 Task: Search for florist near 226 Black Oak Circle, Coppell, Texas 75019. Note down the name.
Action: Mouse moved to (549, 126)
Screenshot: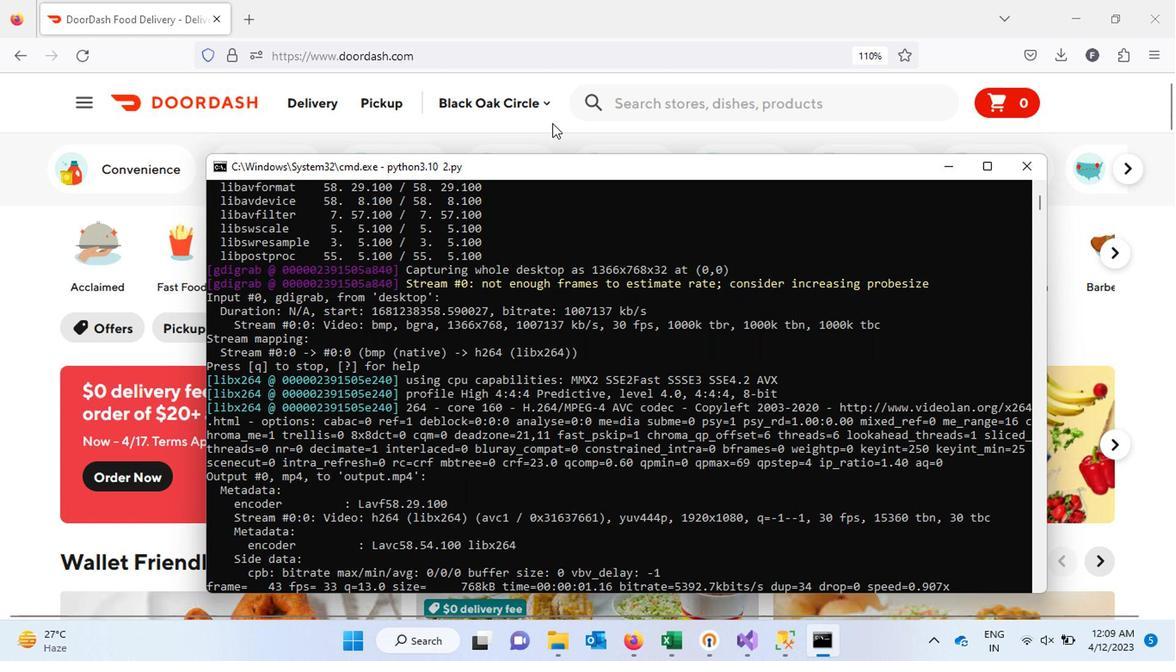 
Action: Mouse pressed left at (549, 126)
Screenshot: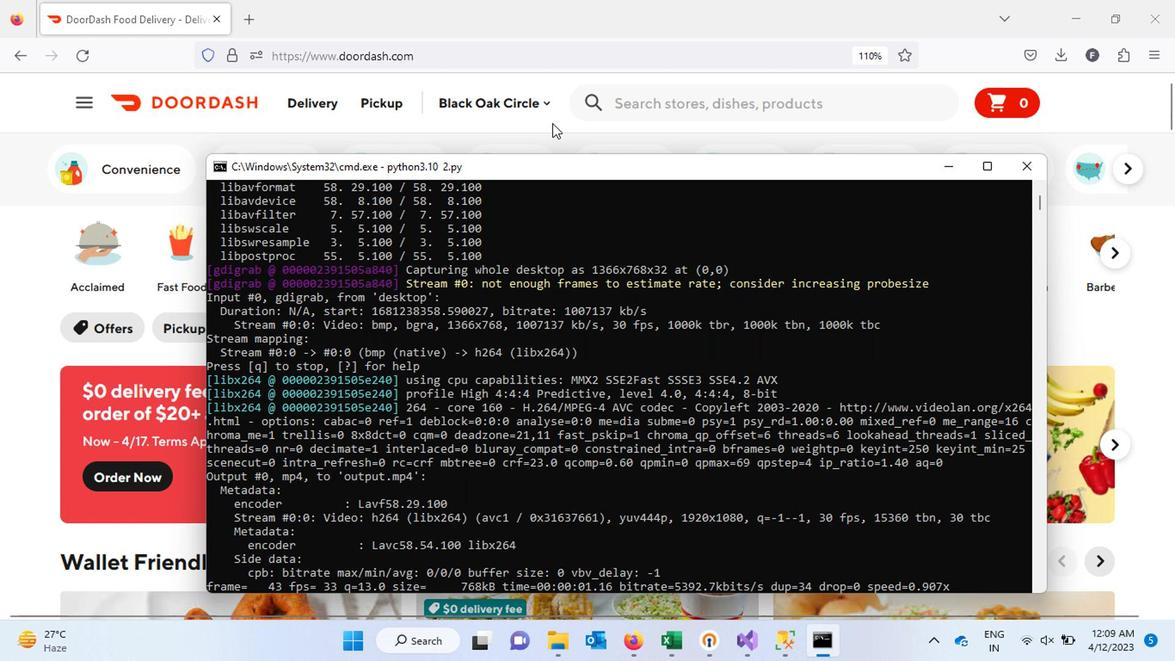 
Action: Mouse moved to (544, 110)
Screenshot: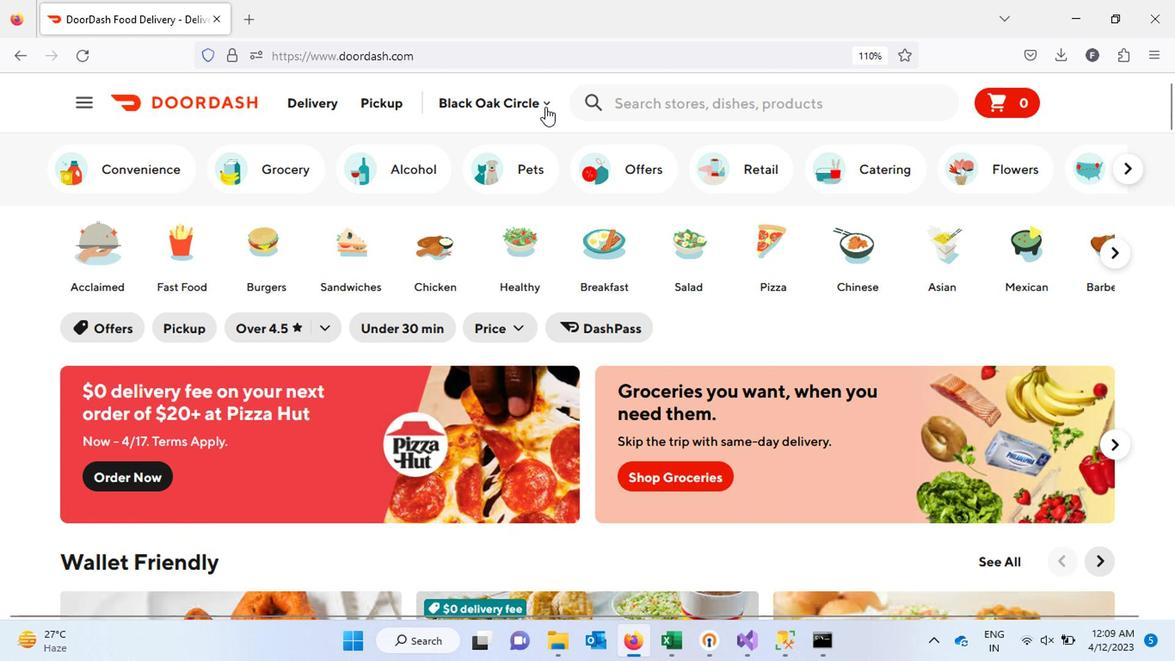 
Action: Mouse pressed left at (544, 110)
Screenshot: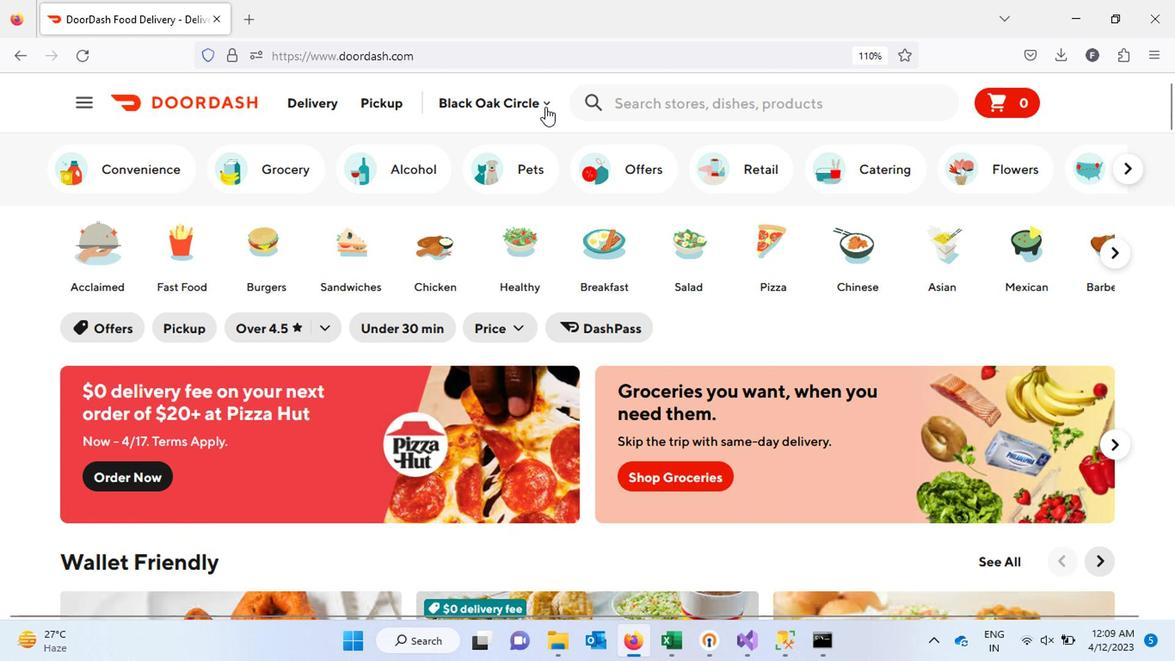 
Action: Mouse moved to (551, 176)
Screenshot: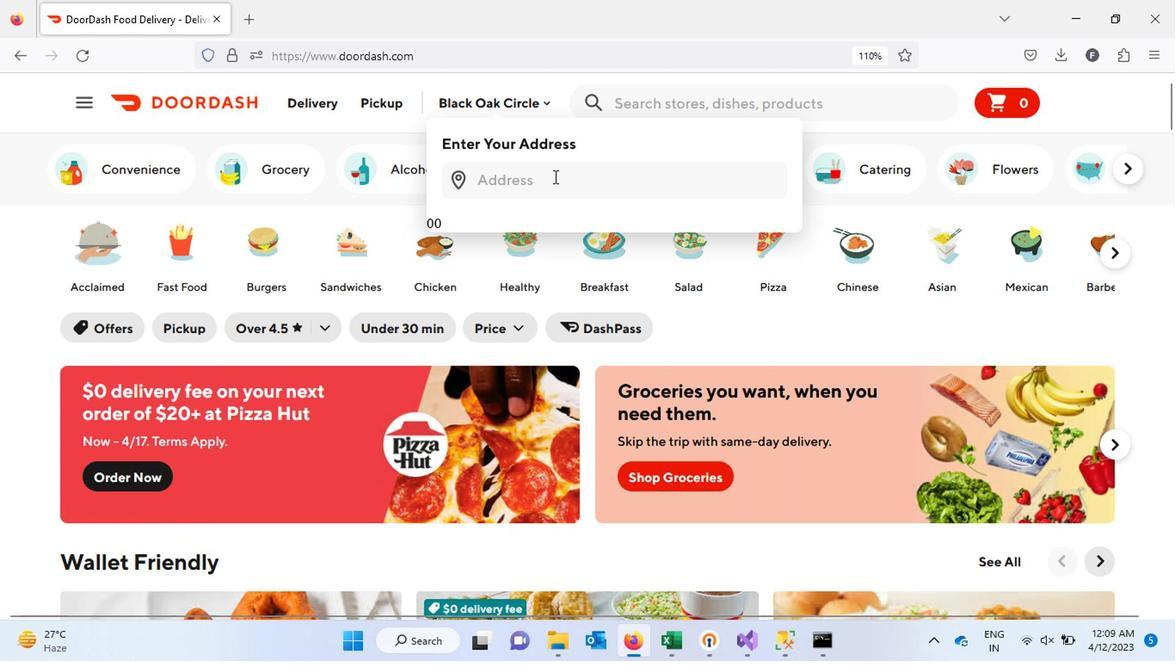 
Action: Mouse pressed left at (551, 176)
Screenshot: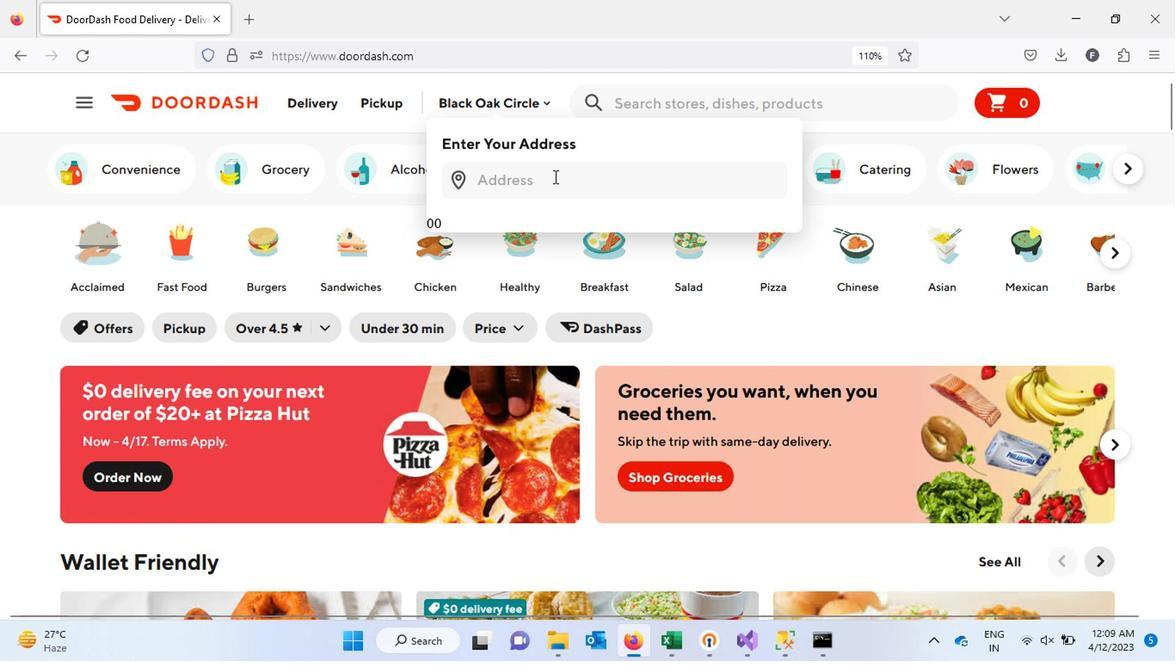 
Action: Keyboard b
Screenshot: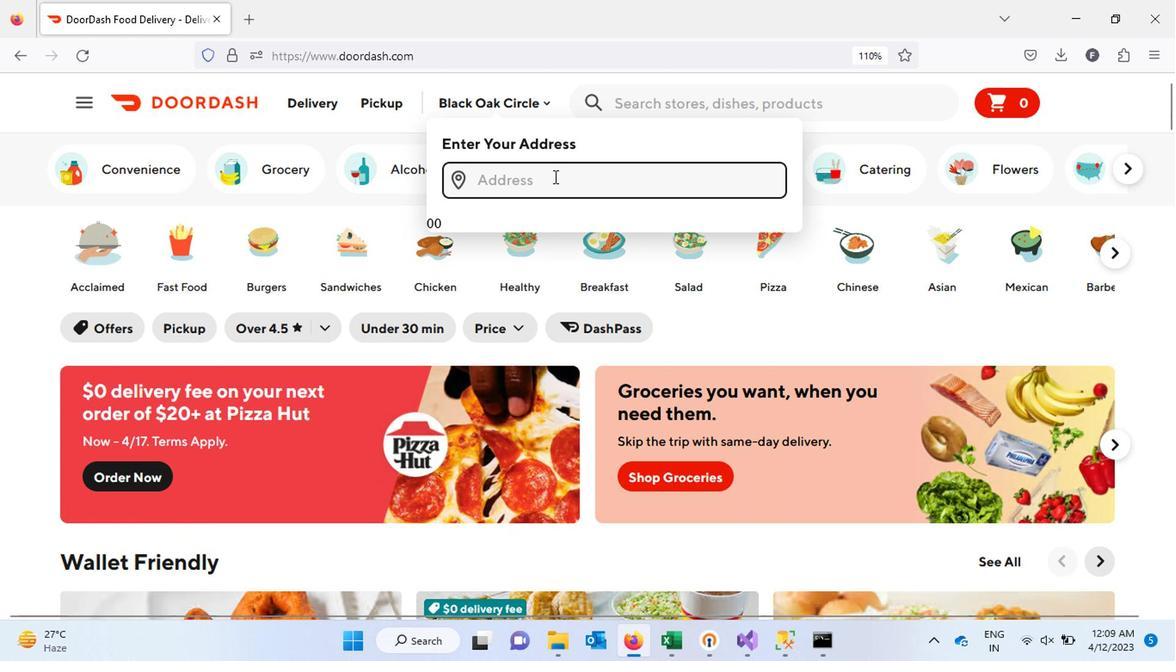 
Action: Keyboard l
Screenshot: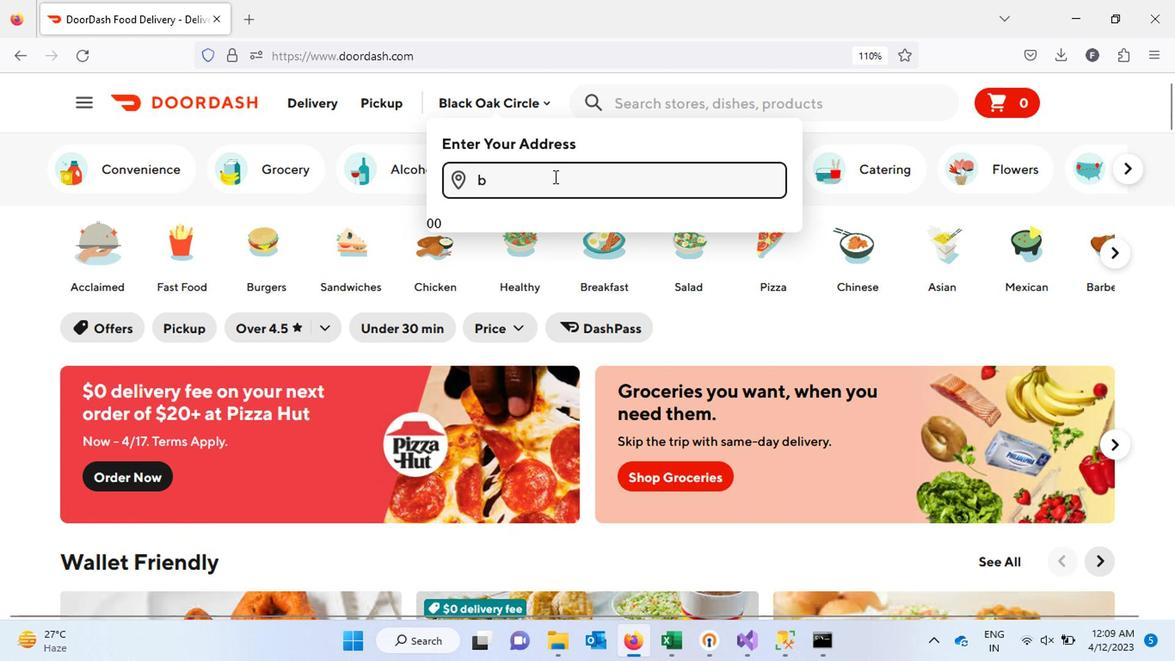 
Action: Keyboard a
Screenshot: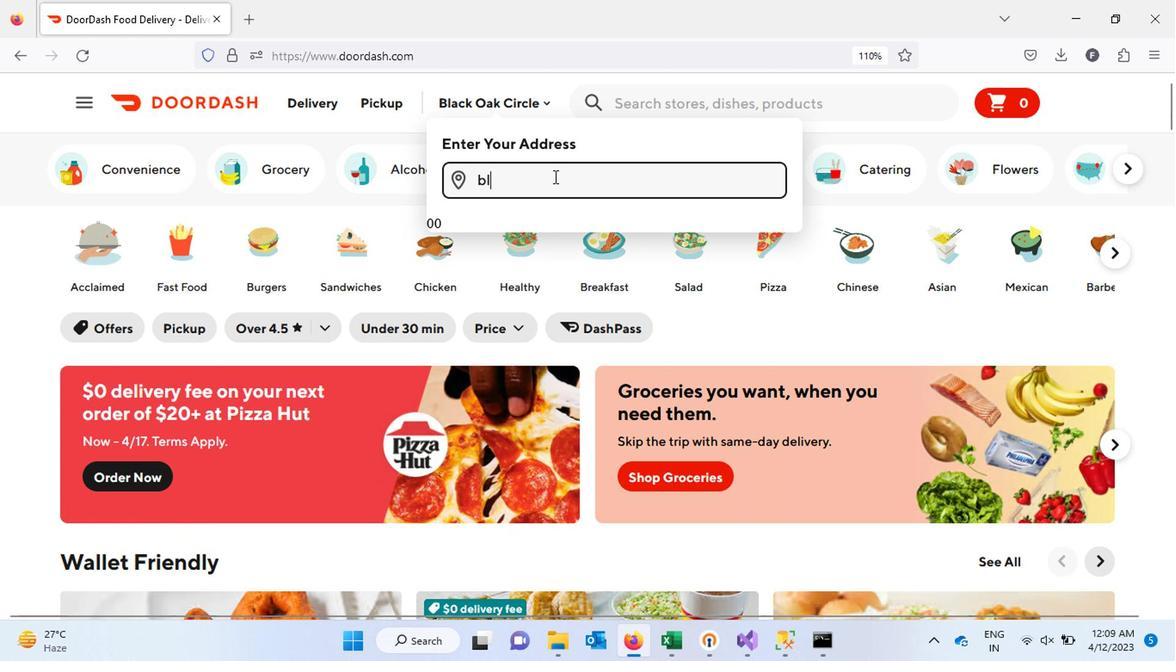 
Action: Keyboard c
Screenshot: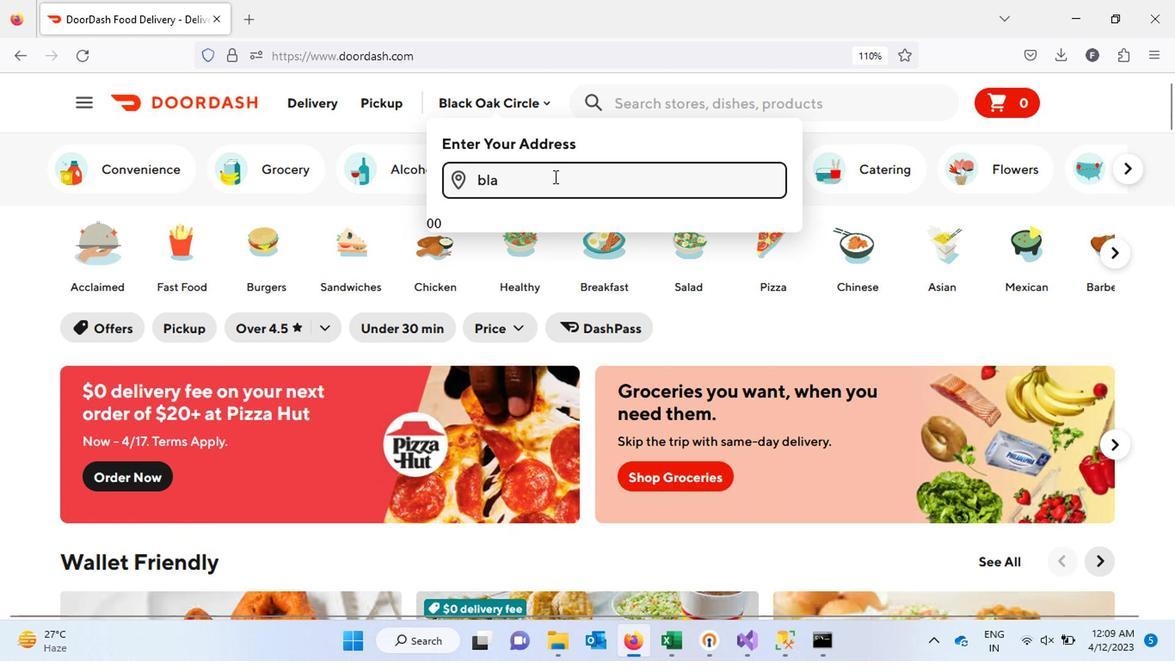 
Action: Keyboard k
Screenshot: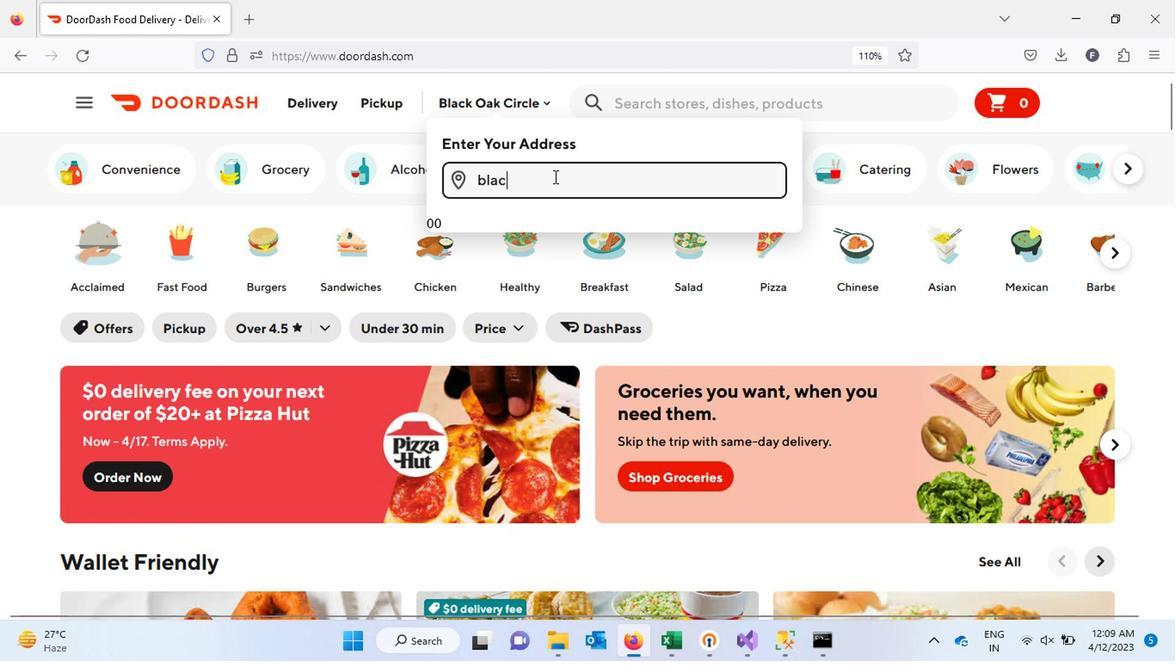 
Action: Keyboard Key.space
Screenshot: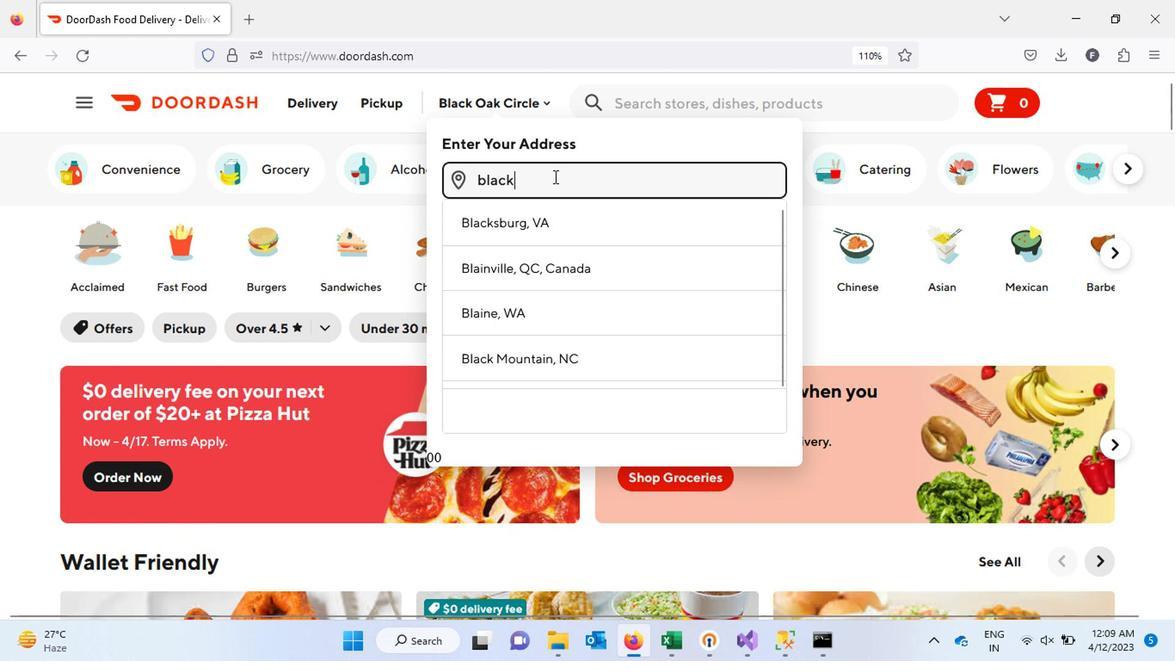 
Action: Keyboard o
Screenshot: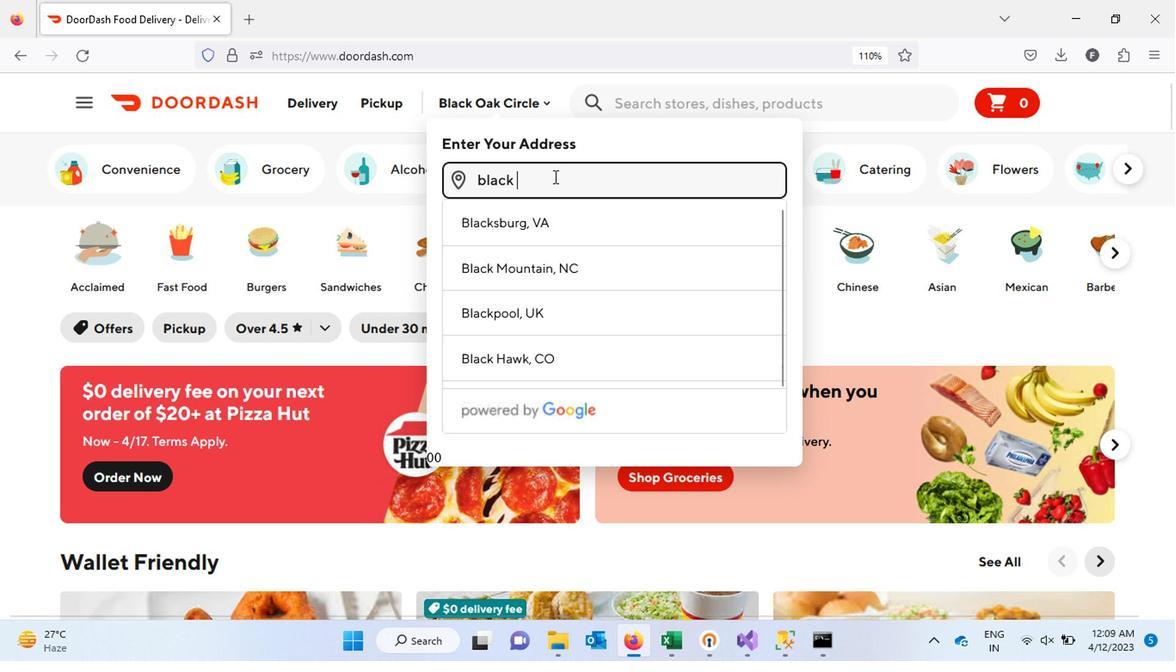 
Action: Keyboard a
Screenshot: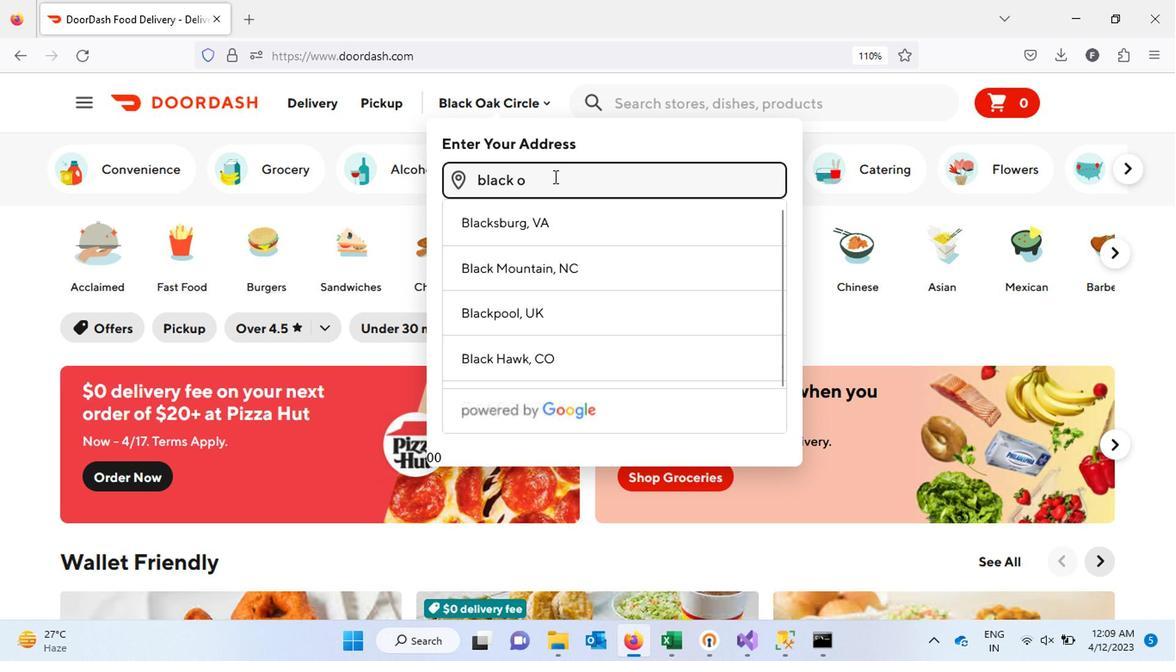 
Action: Keyboard k
Screenshot: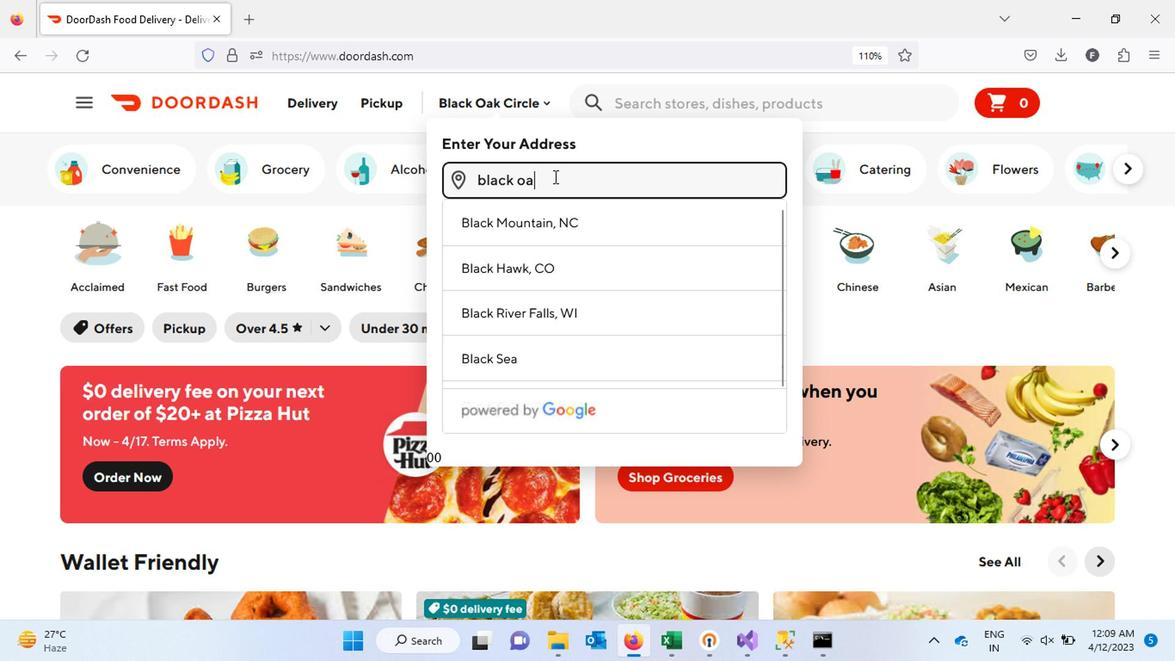 
Action: Keyboard Key.space
Screenshot: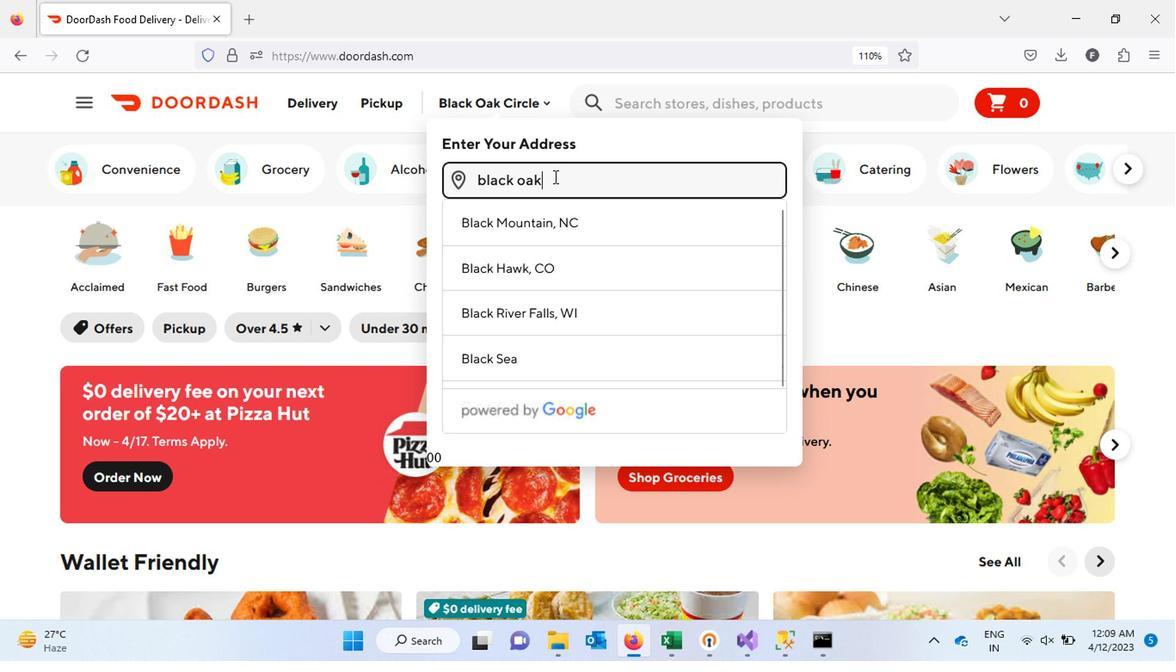 
Action: Keyboard c
Screenshot: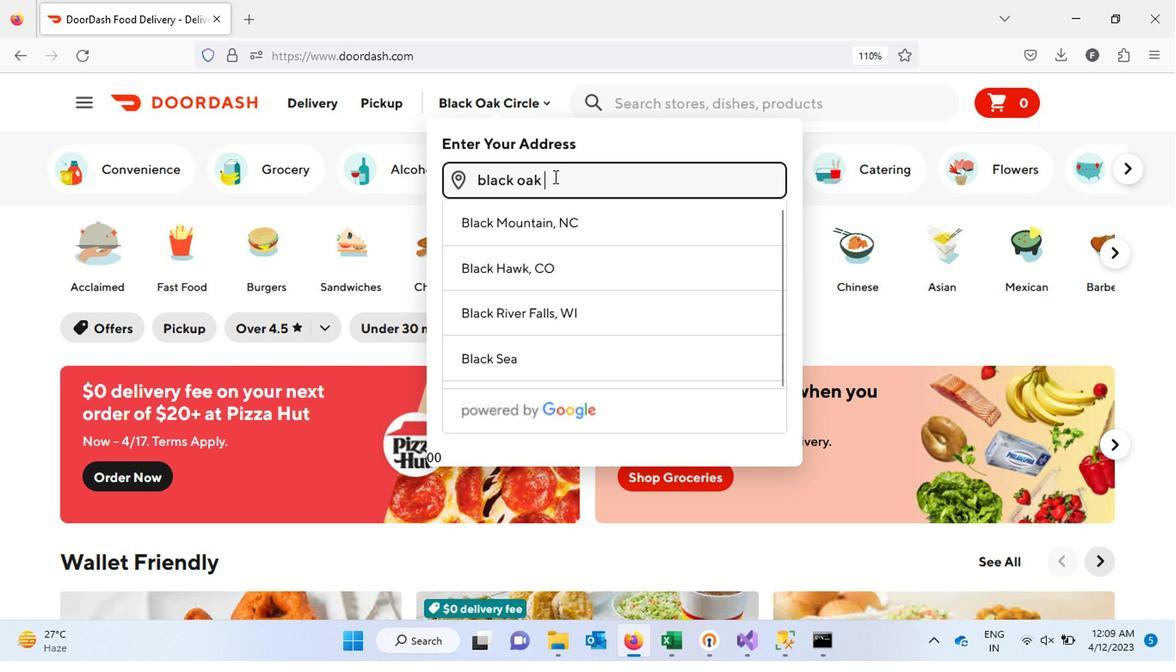 
Action: Keyboard i
Screenshot: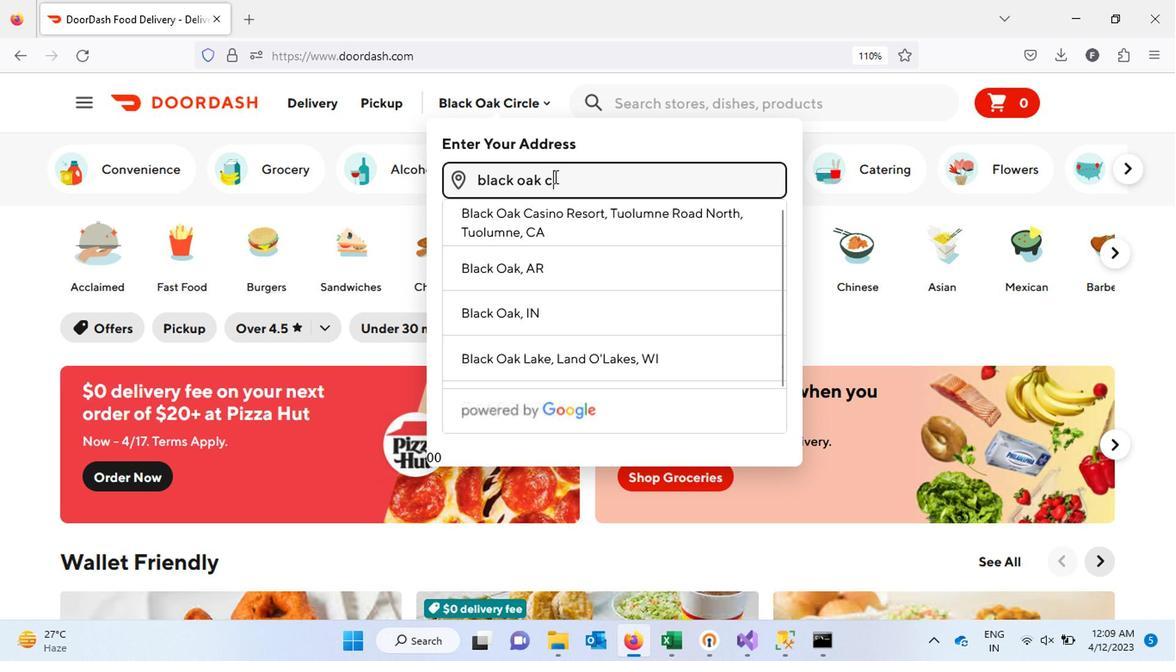 
Action: Keyboard r
Screenshot: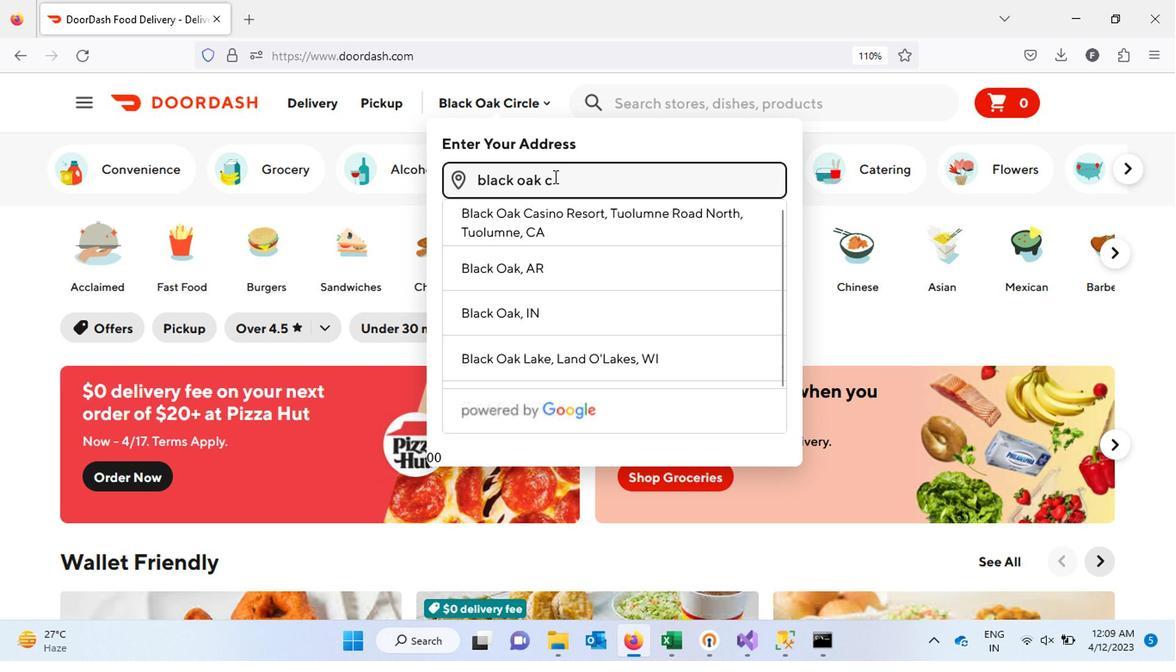 
Action: Keyboard c
Screenshot: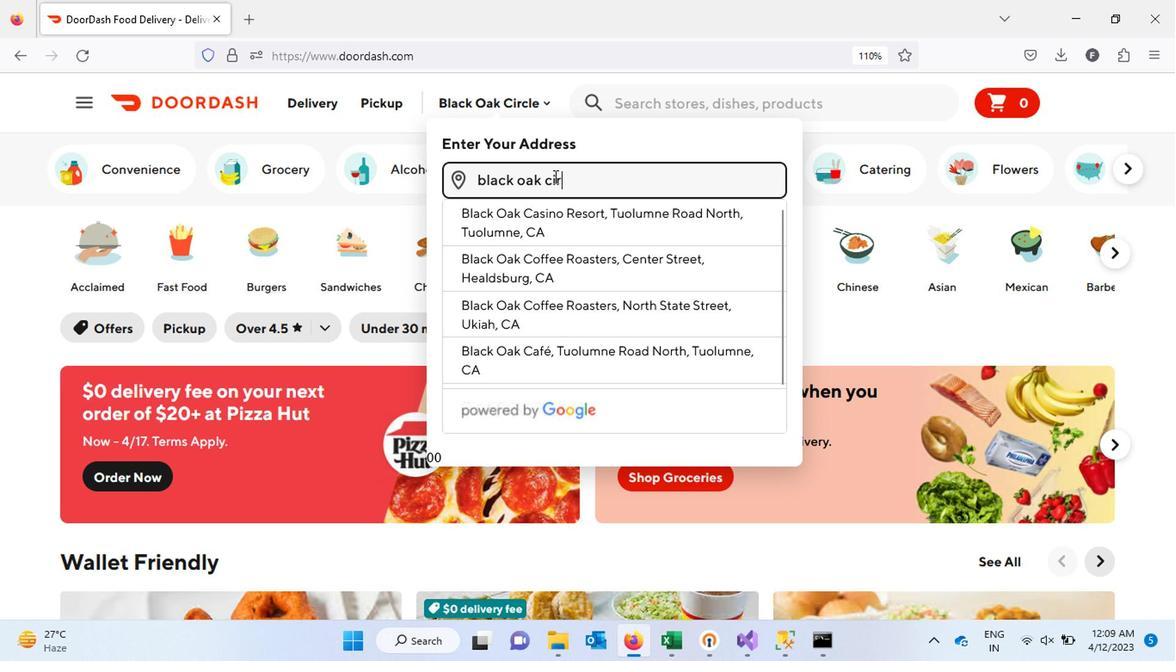
Action: Keyboard l
Screenshot: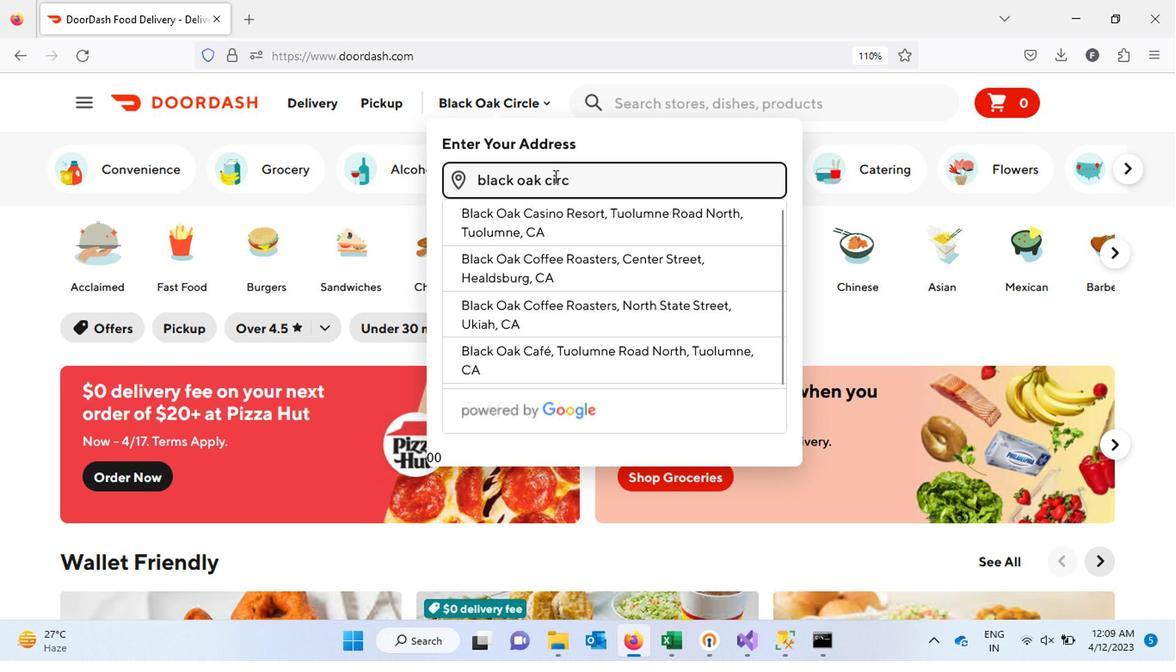 
Action: Keyboard e
Screenshot: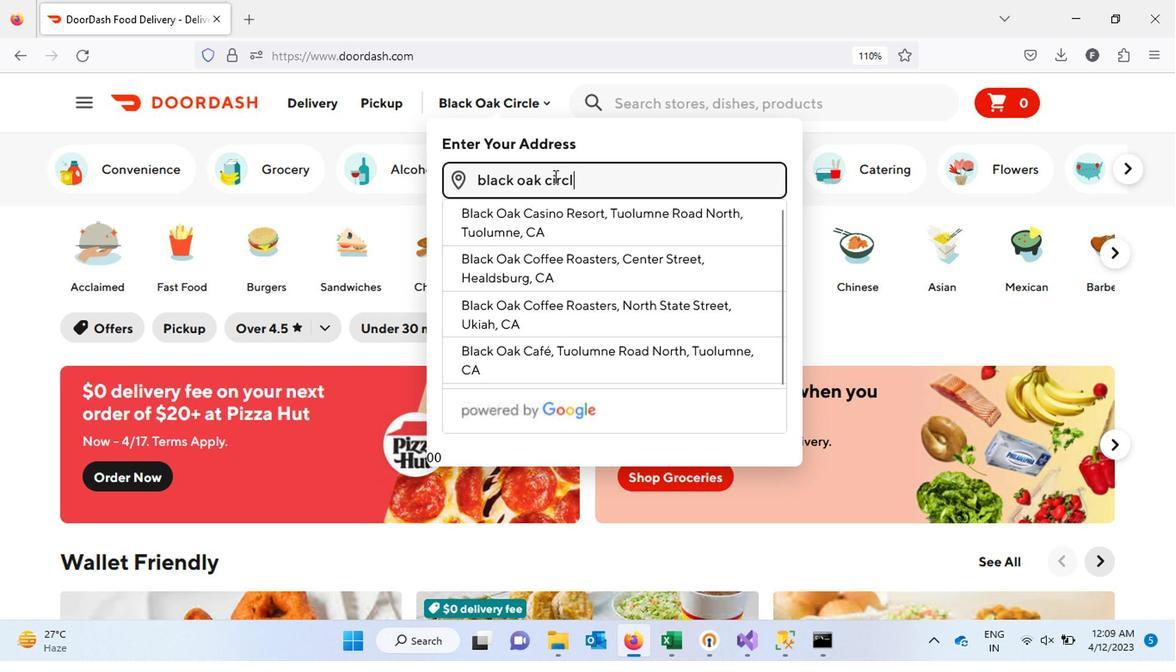 
Action: Mouse moved to (579, 351)
Screenshot: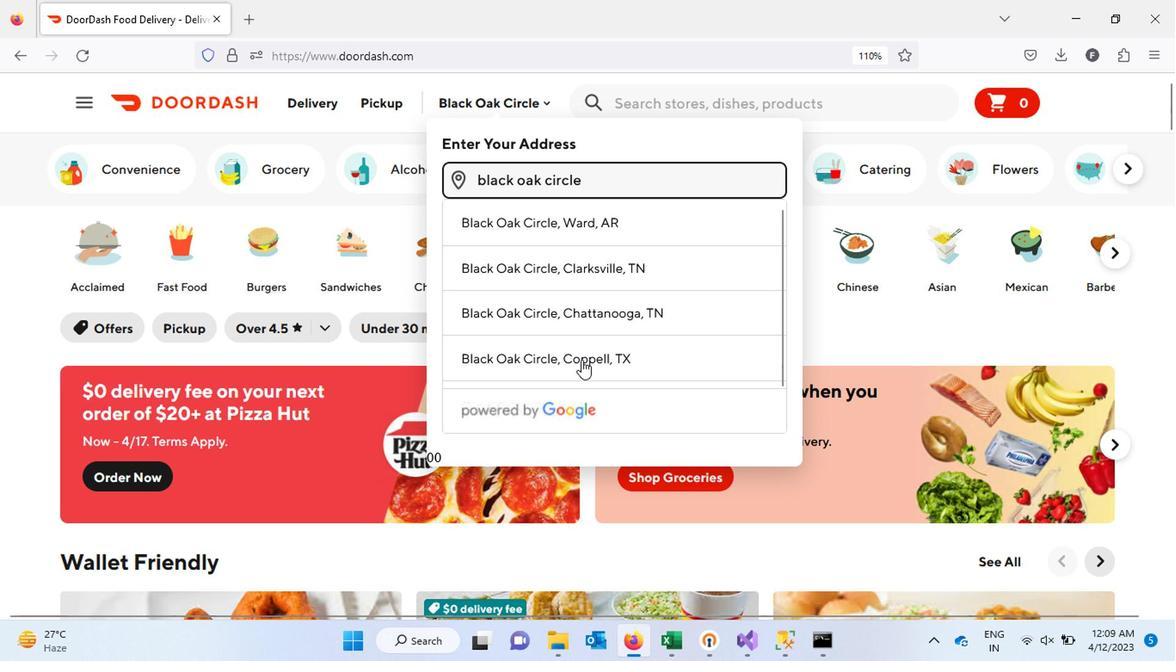 
Action: Mouse pressed left at (579, 351)
Screenshot: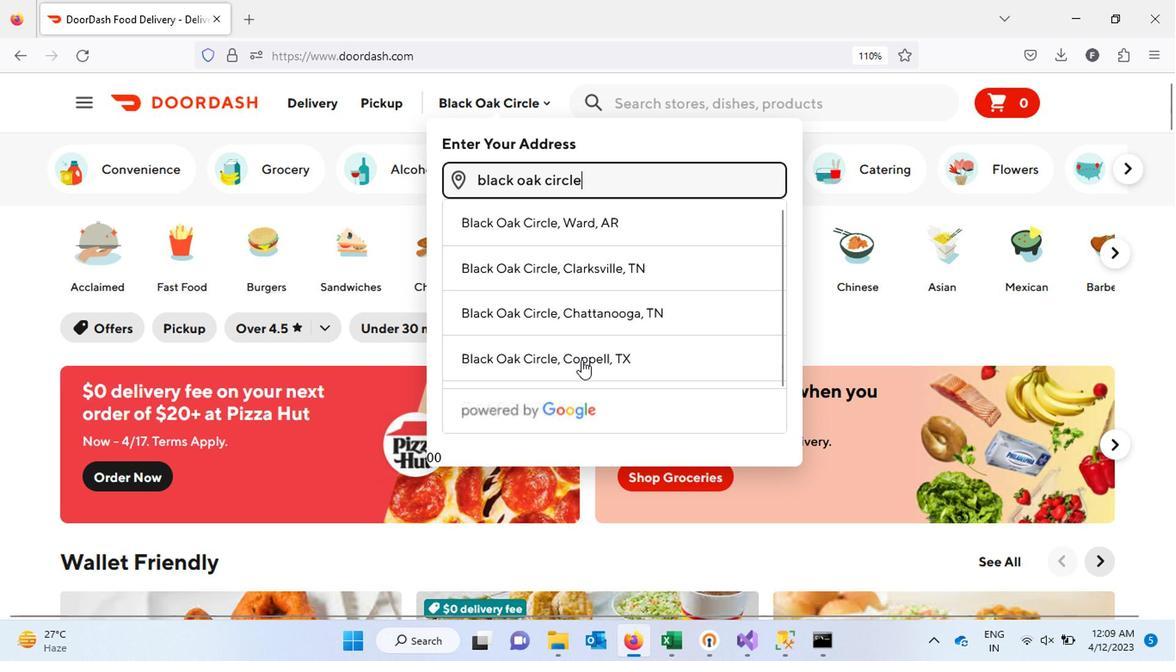 
Action: Mouse pressed left at (579, 351)
Screenshot: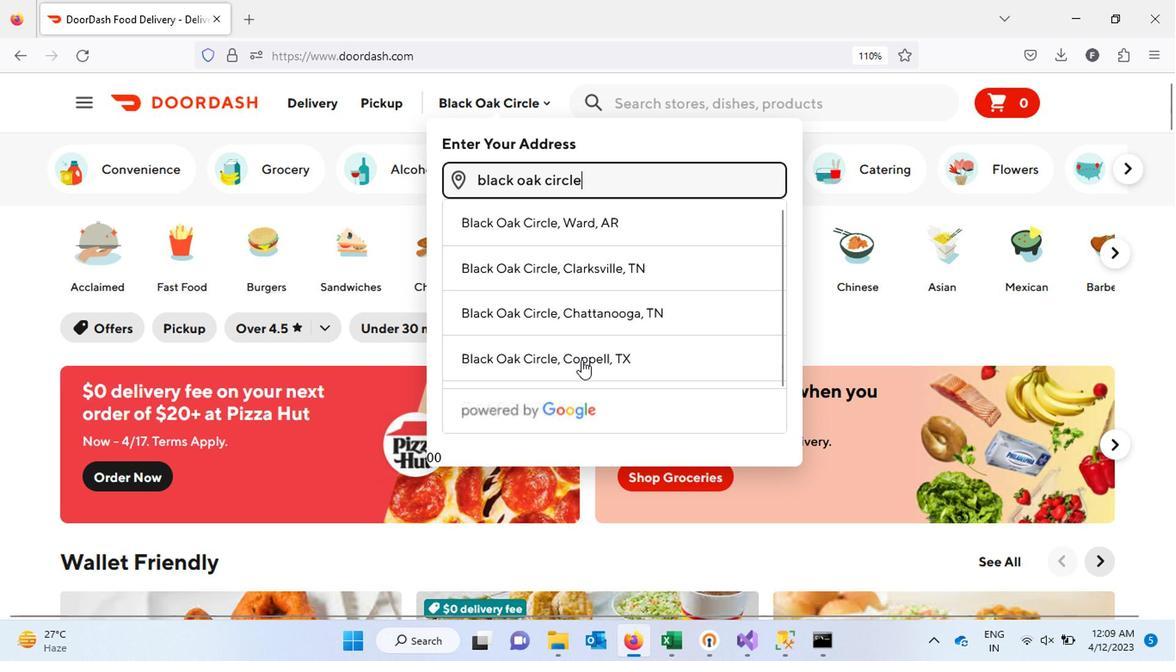
Action: Mouse moved to (700, 506)
Screenshot: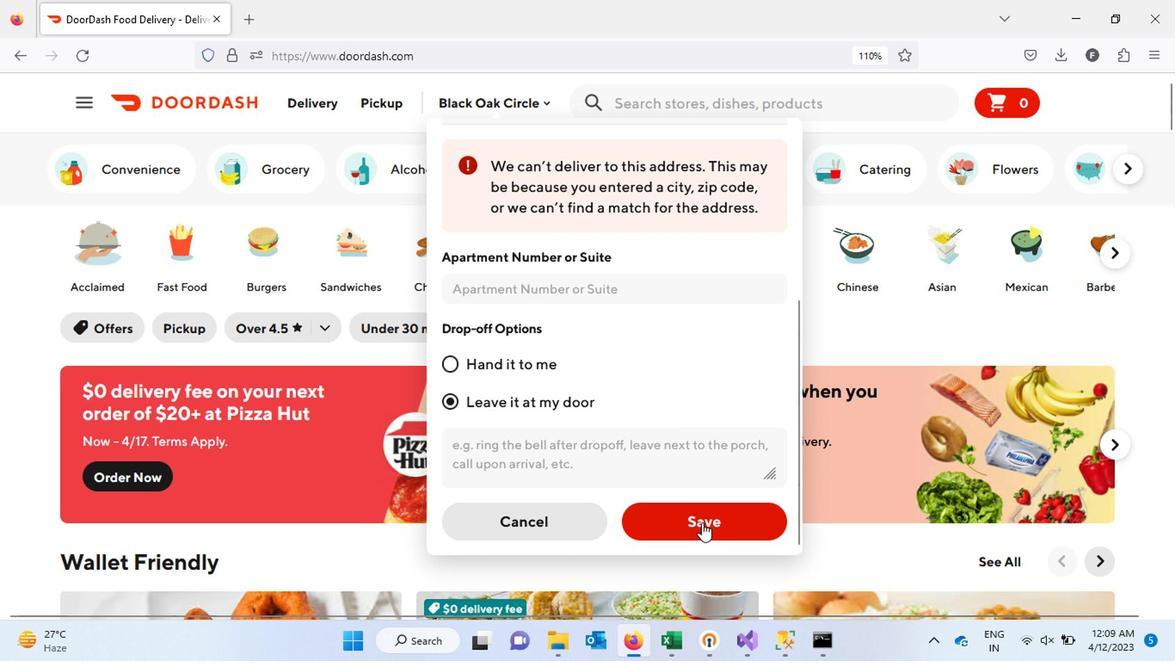 
Action: Mouse pressed left at (700, 506)
Screenshot: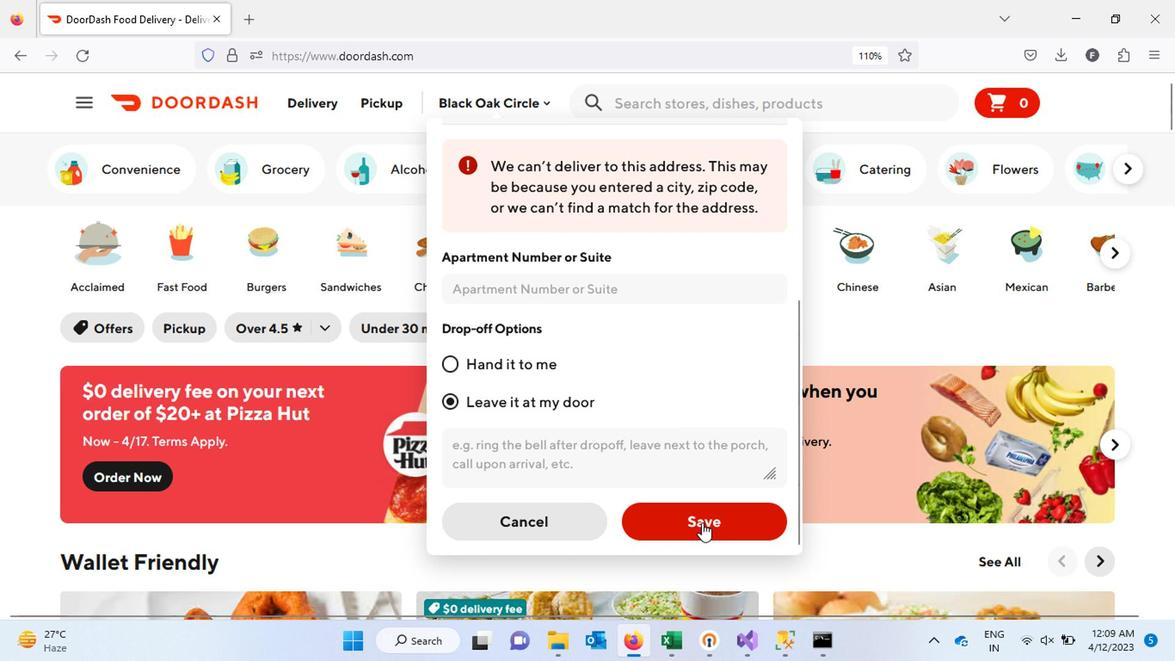 
Action: Mouse moved to (775, 108)
Screenshot: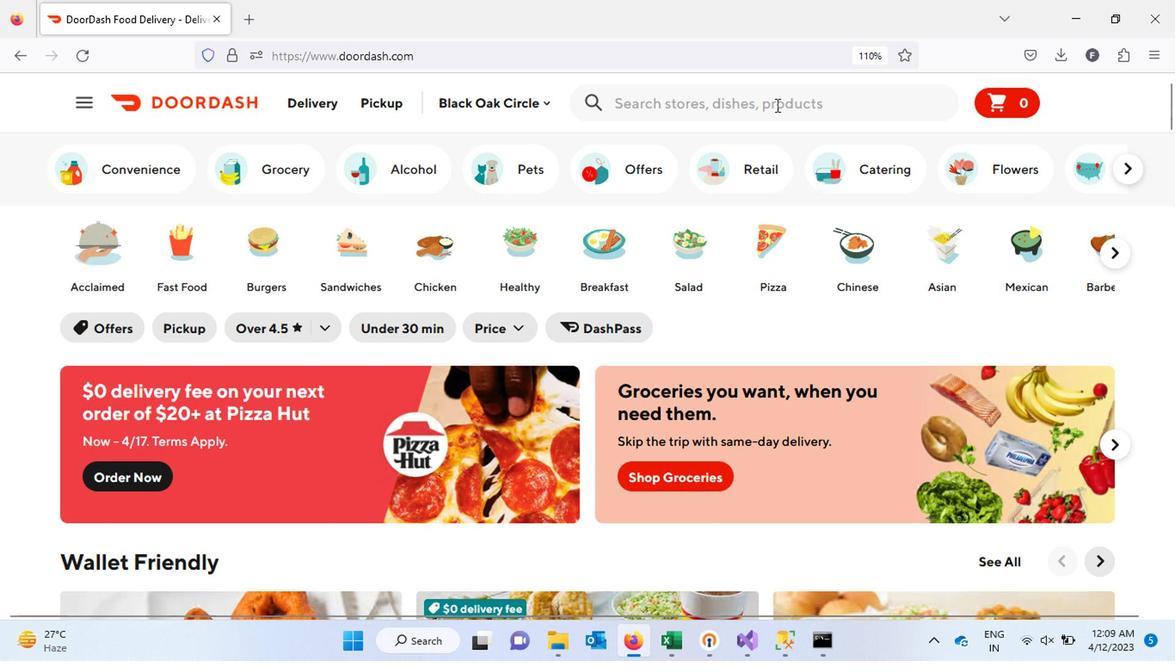 
Action: Mouse pressed left at (775, 108)
Screenshot: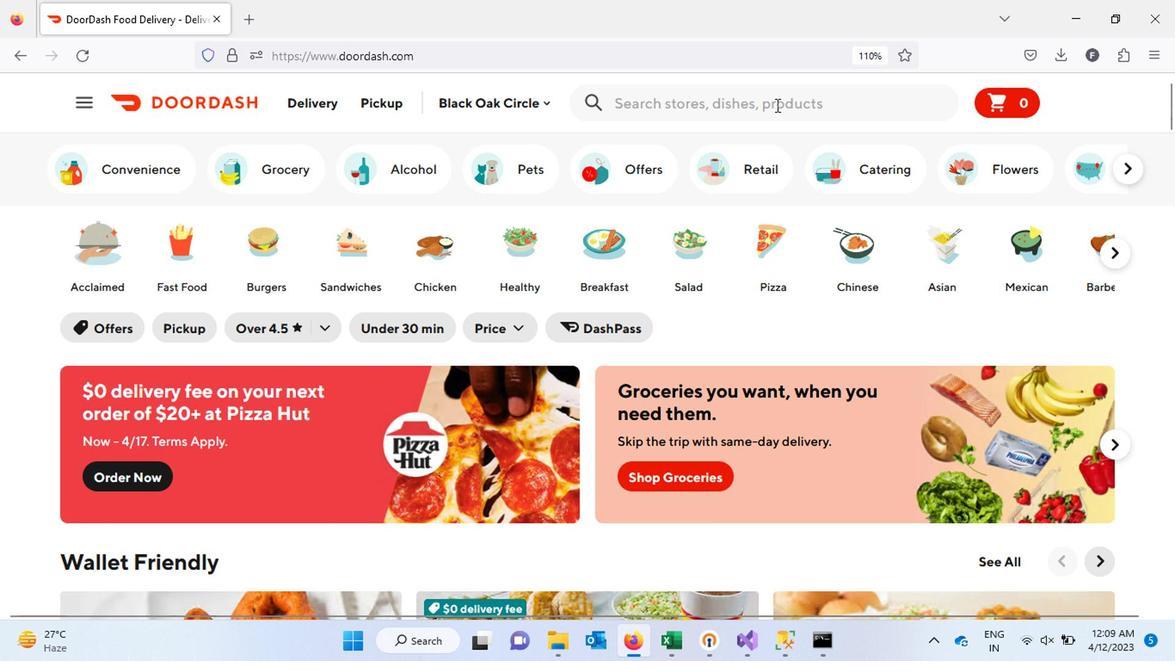 
Action: Keyboard f
Screenshot: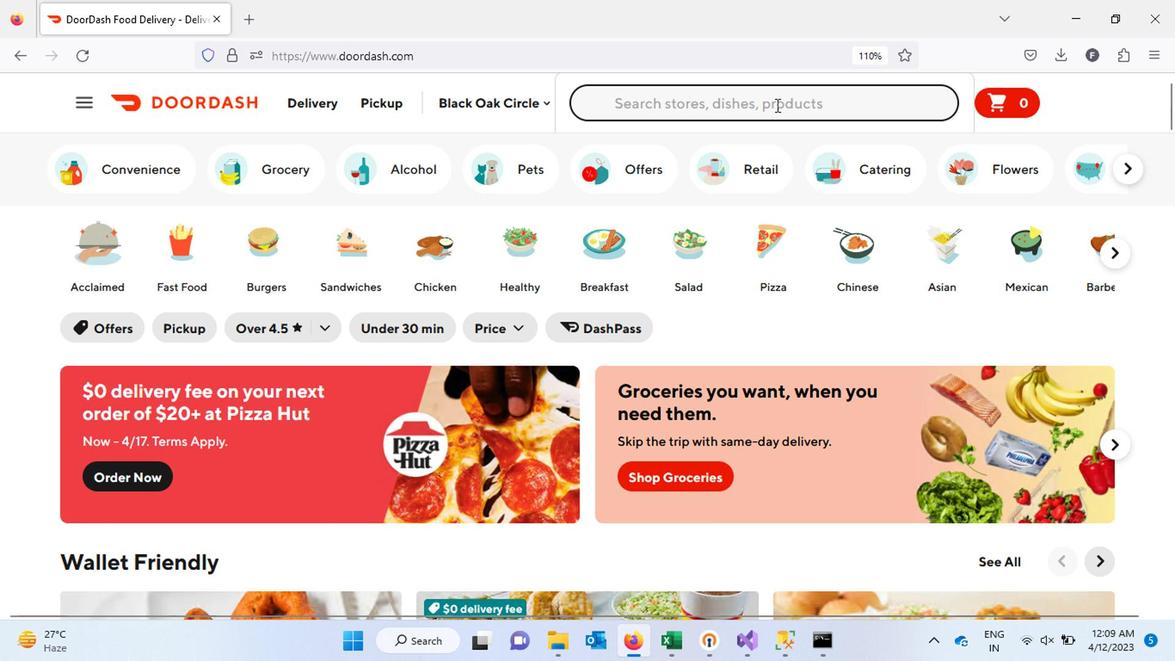 
Action: Keyboard l
Screenshot: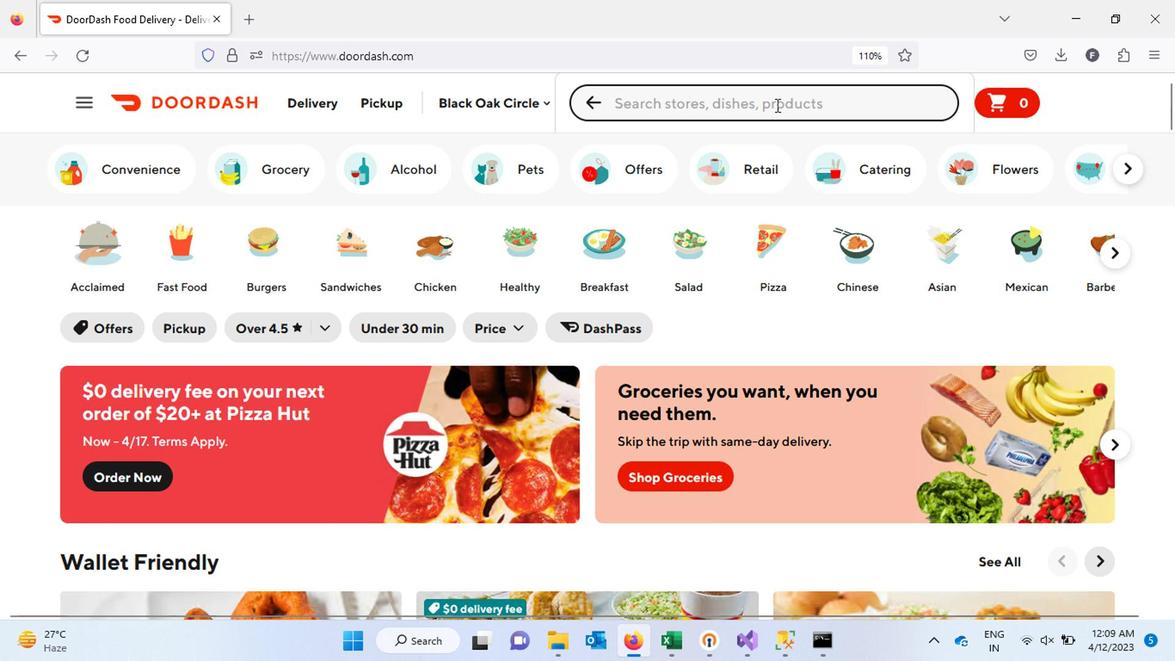 
Action: Keyboard o
Screenshot: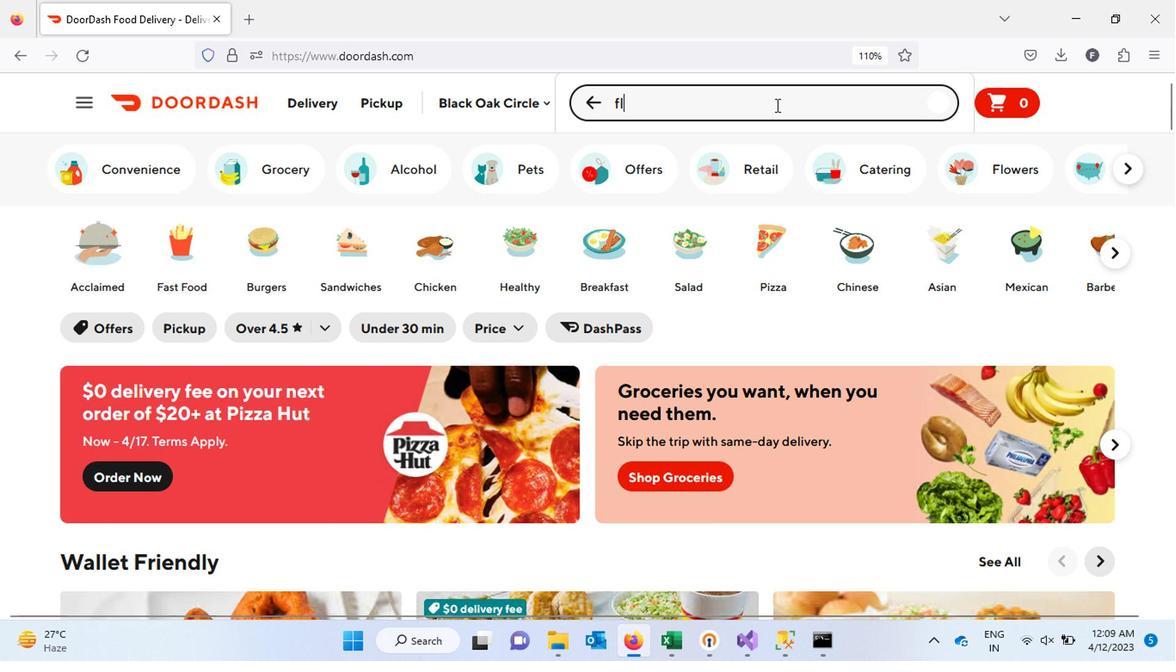 
Action: Keyboard r
Screenshot: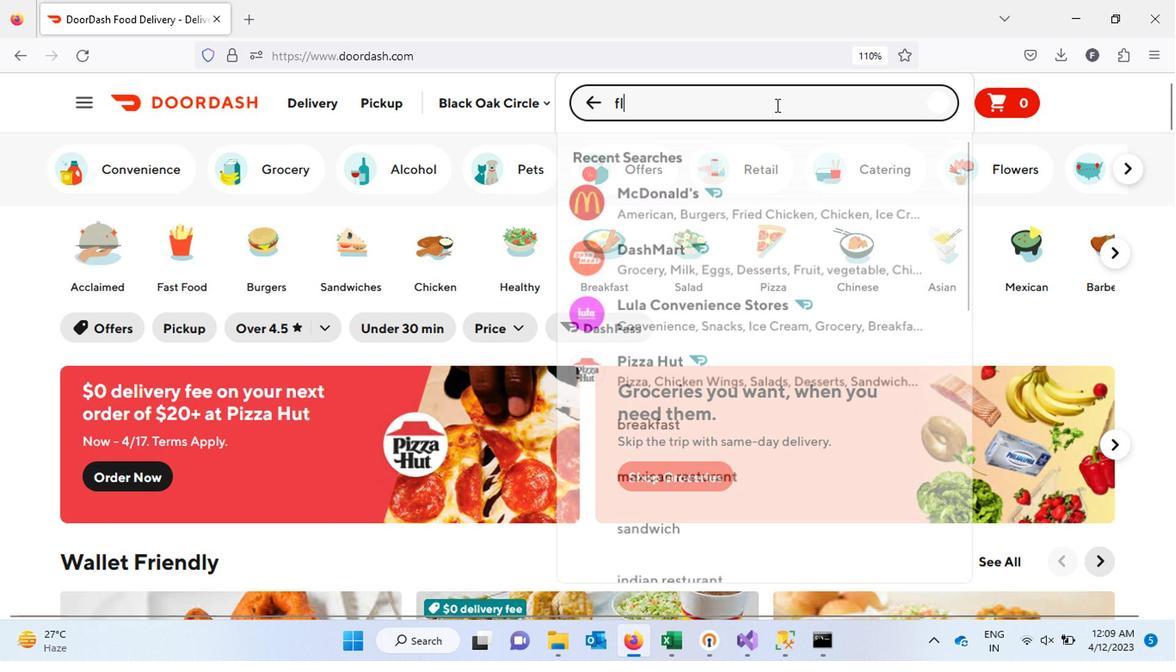
Action: Keyboard i
Screenshot: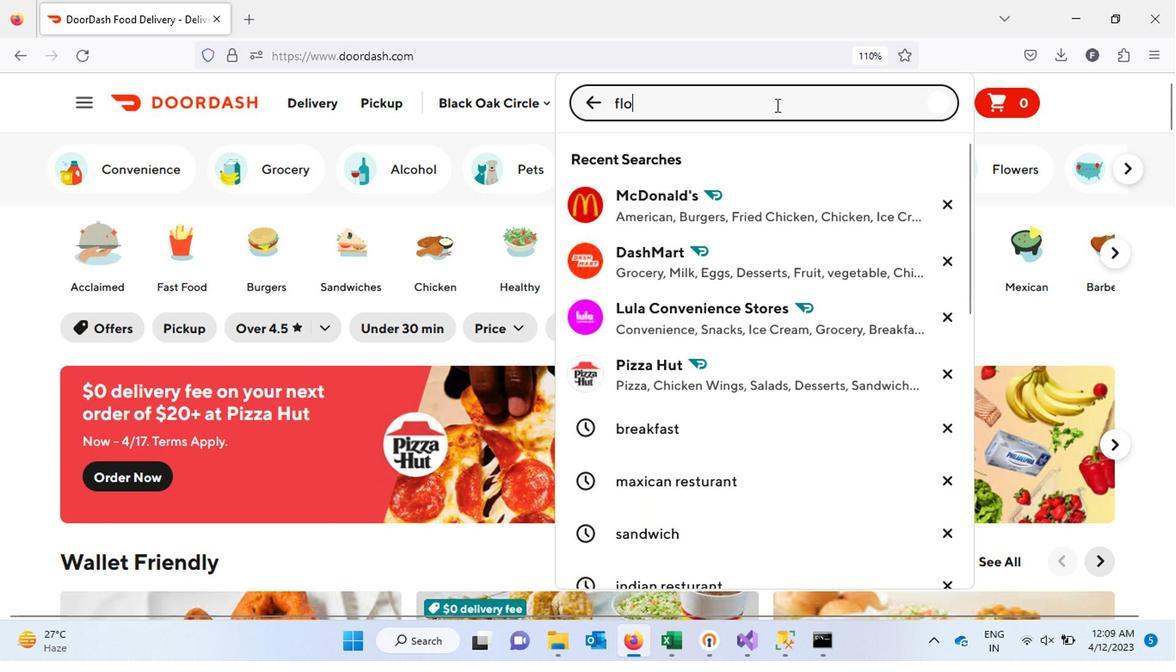 
Action: Keyboard s
Screenshot: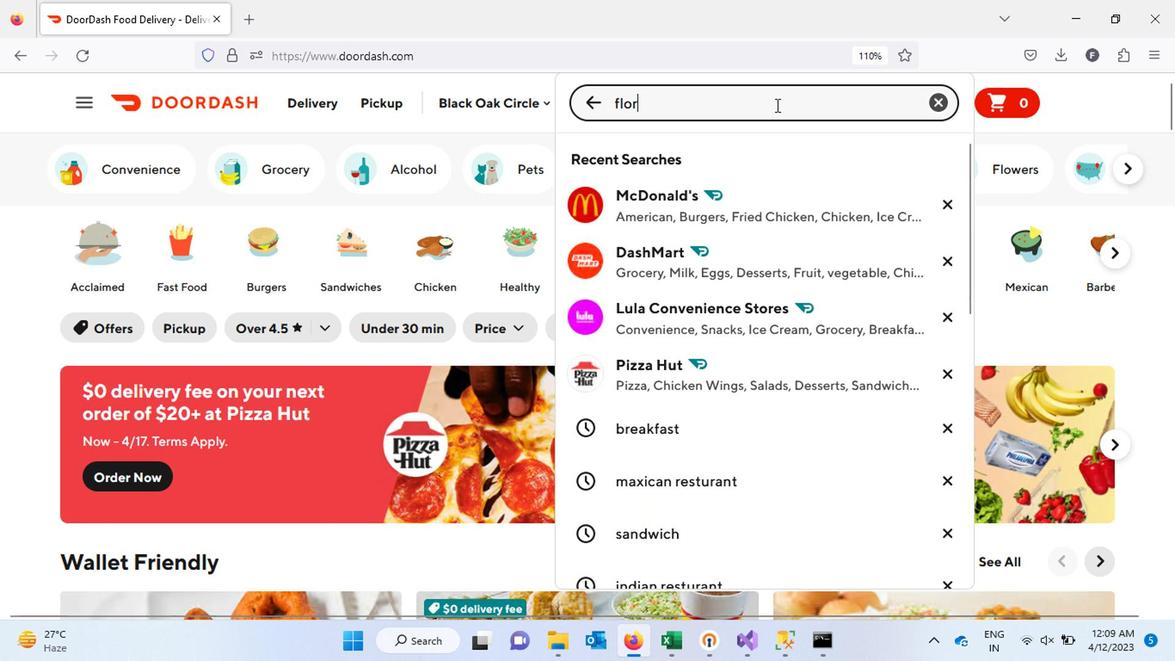 
Action: Keyboard t
Screenshot: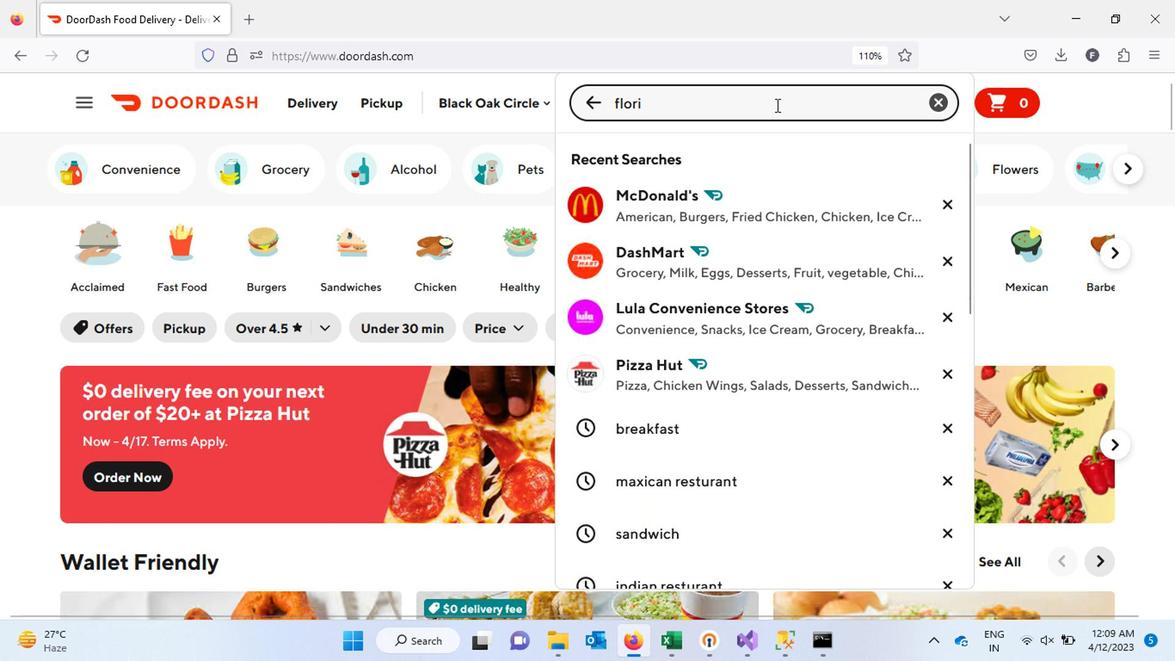 
Action: Keyboard Key.enter
Screenshot: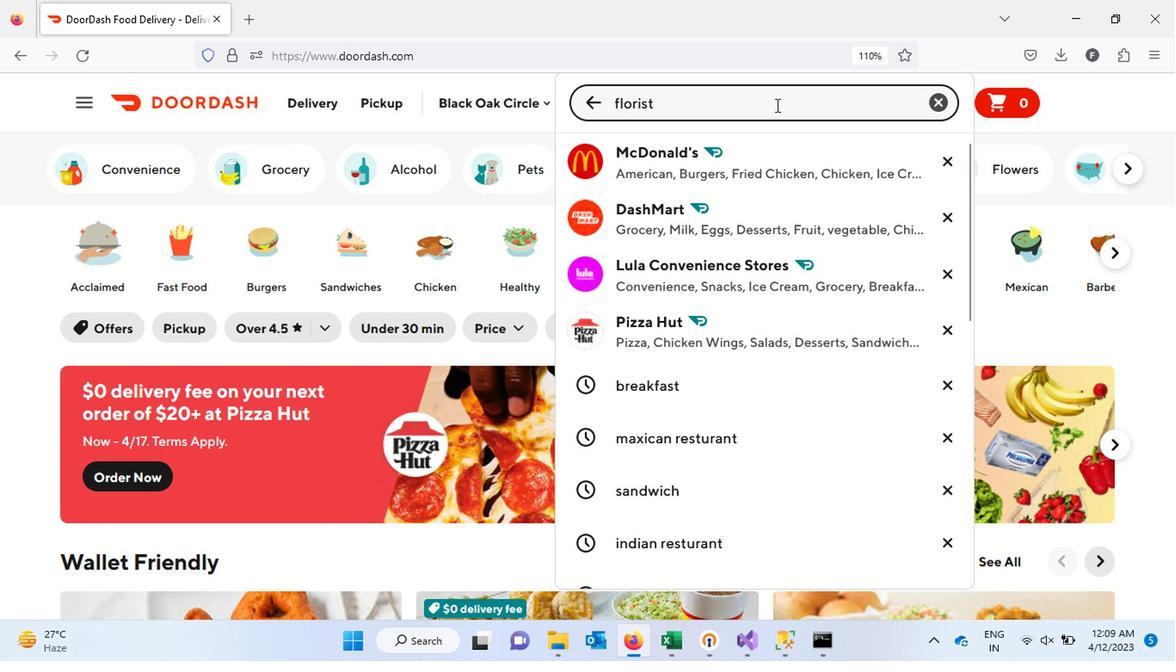 
Action: Mouse moved to (282, 306)
Screenshot: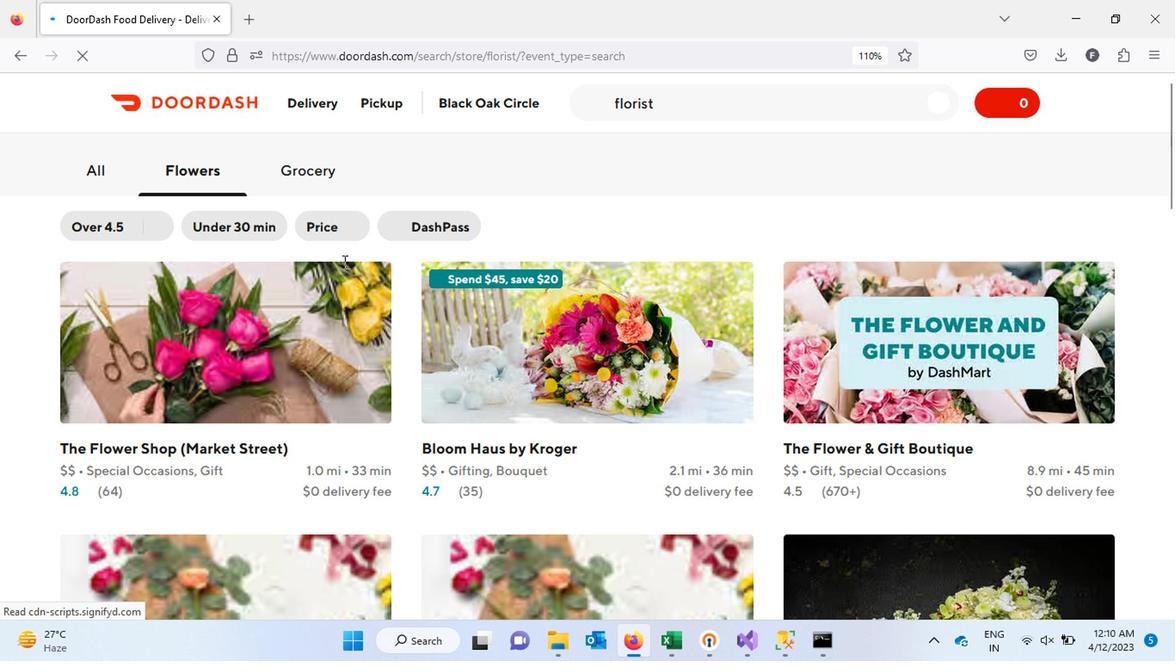 
Action: Mouse pressed left at (282, 306)
Screenshot: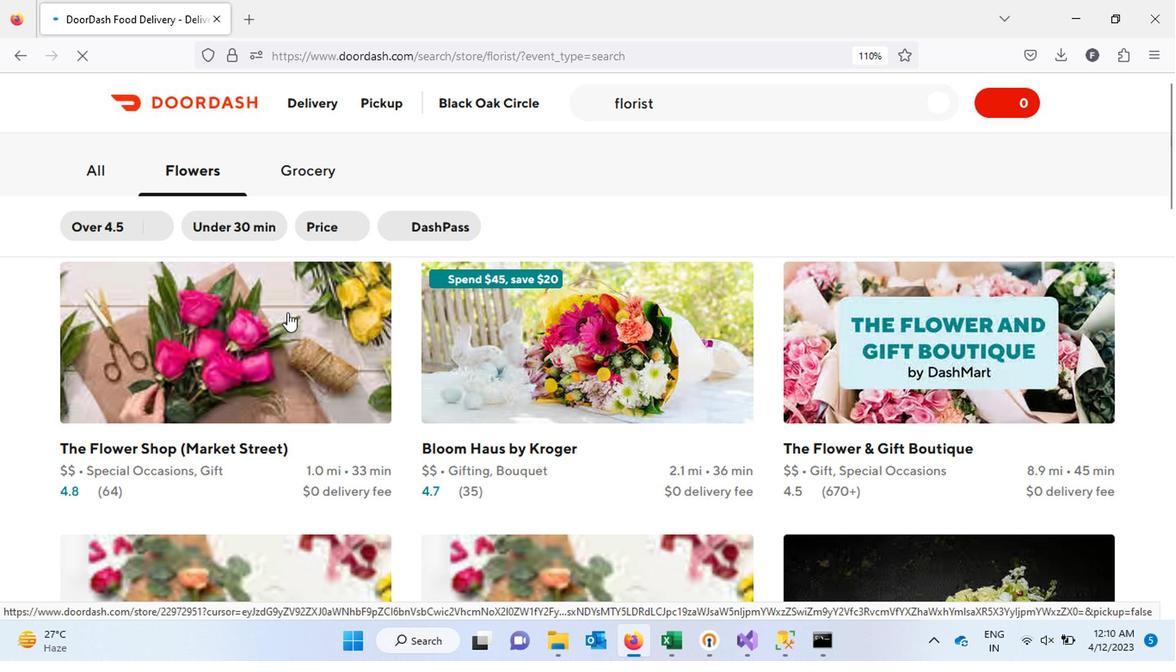 
Action: Mouse moved to (822, 617)
Screenshot: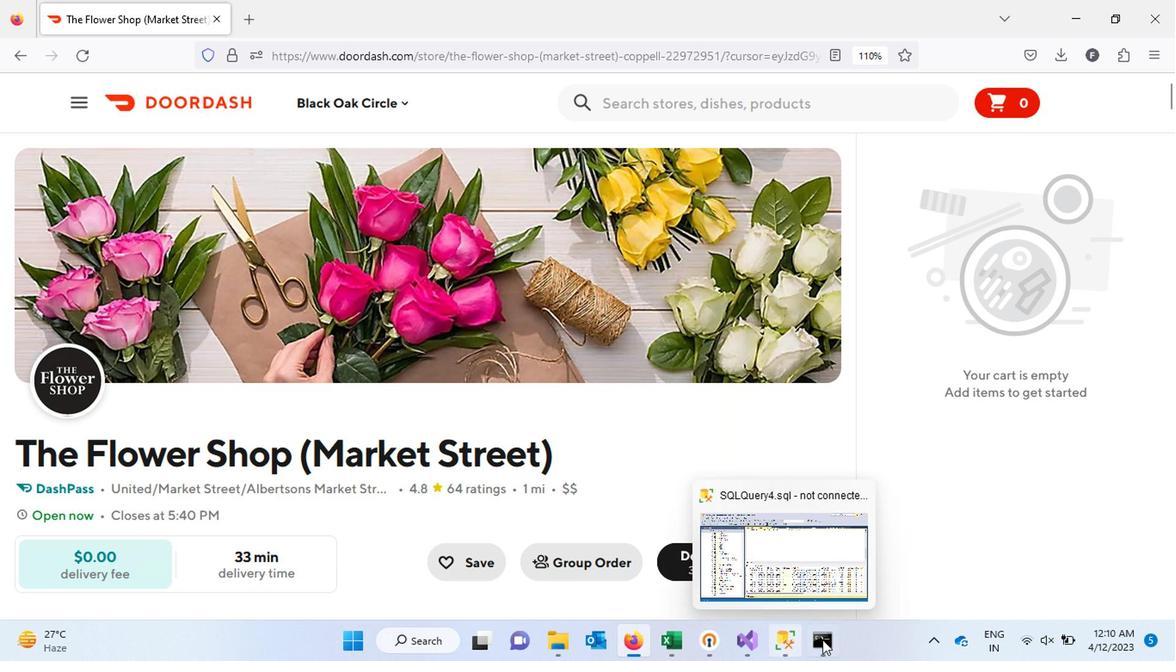 
Action: Mouse pressed left at (822, 617)
Screenshot: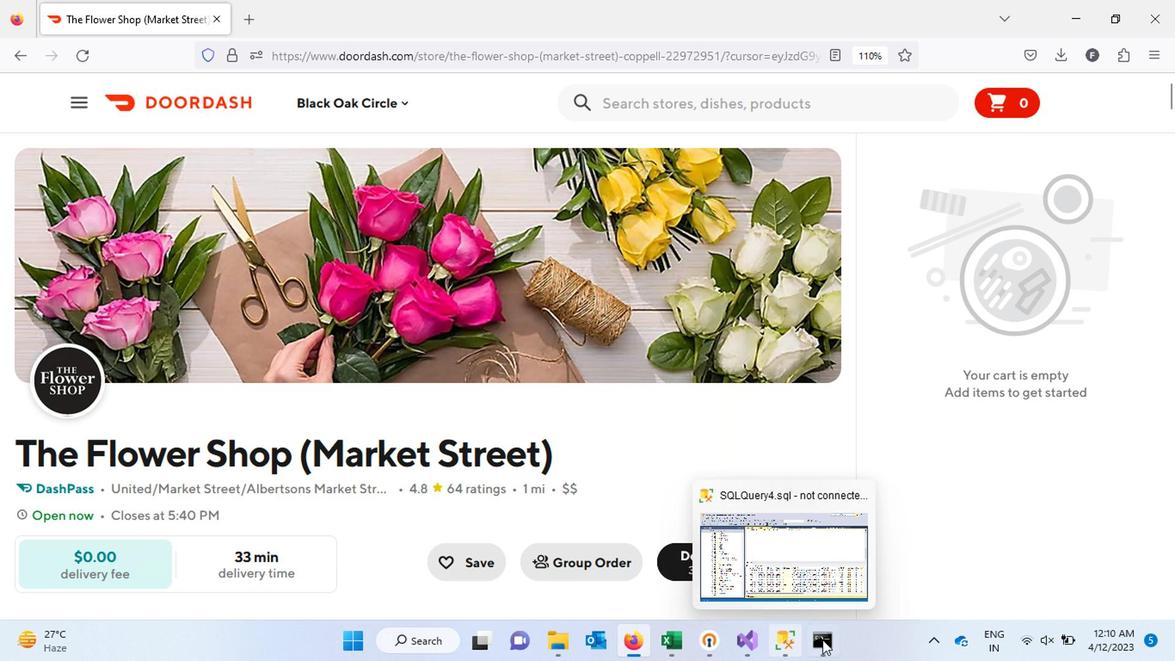 
Action: Mouse moved to (1025, 162)
Screenshot: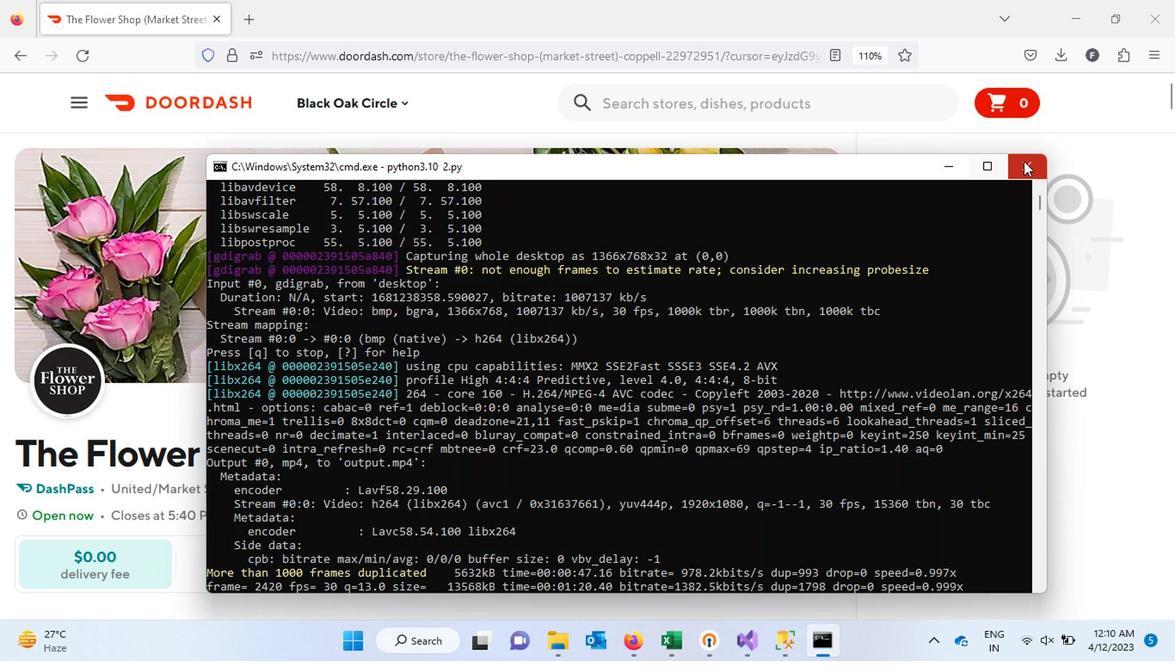 
Action: Mouse pressed left at (1025, 162)
Screenshot: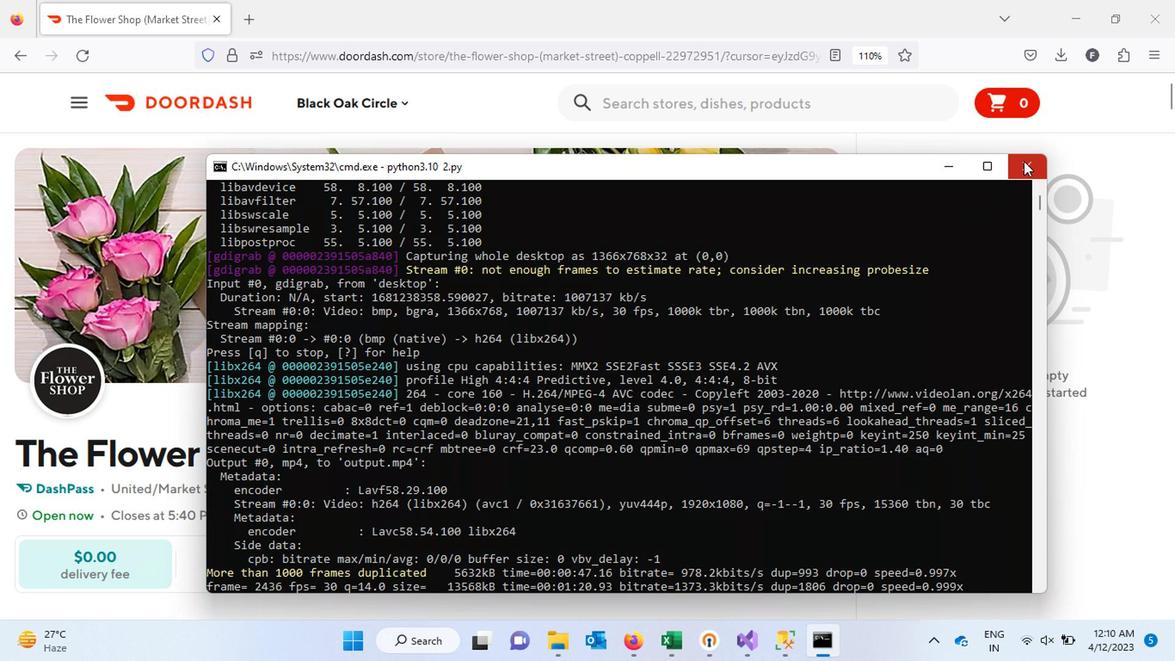 
